 Task: Create a project with template Project Timeline with name Trailblazer with privacy Public and in the team Recorders . Create three sections in the project as To-Do, Doing and Done.
Action: Mouse moved to (51, 47)
Screenshot: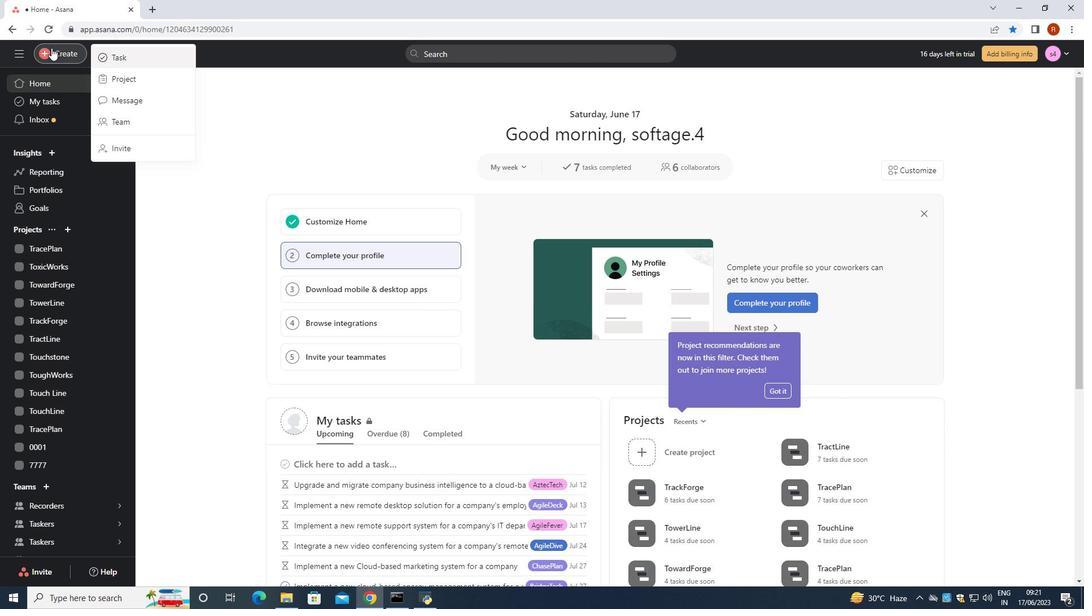 
Action: Mouse pressed left at (51, 47)
Screenshot: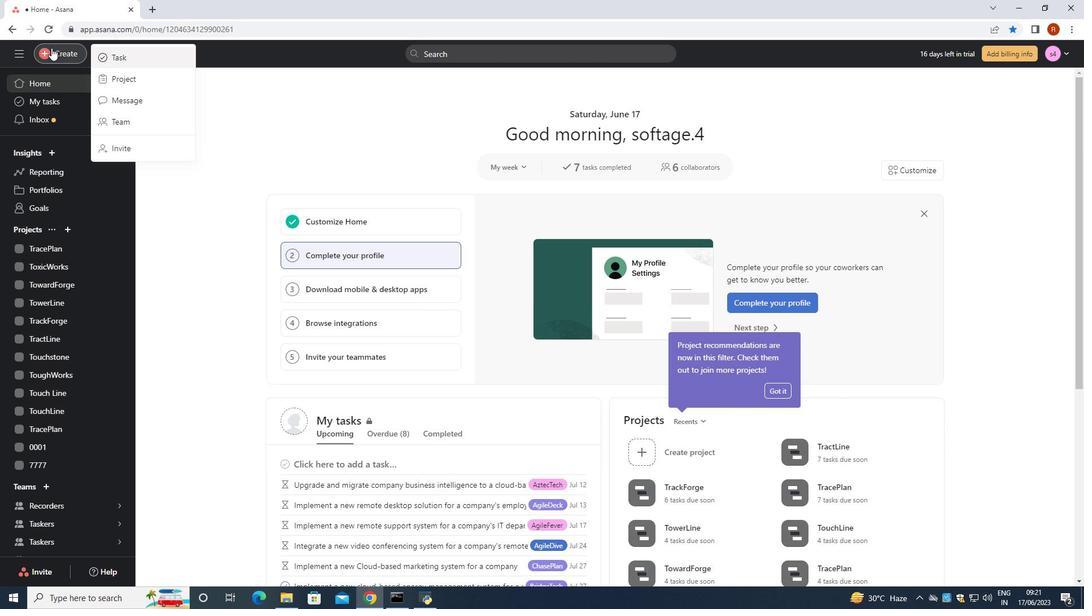 
Action: Mouse moved to (132, 83)
Screenshot: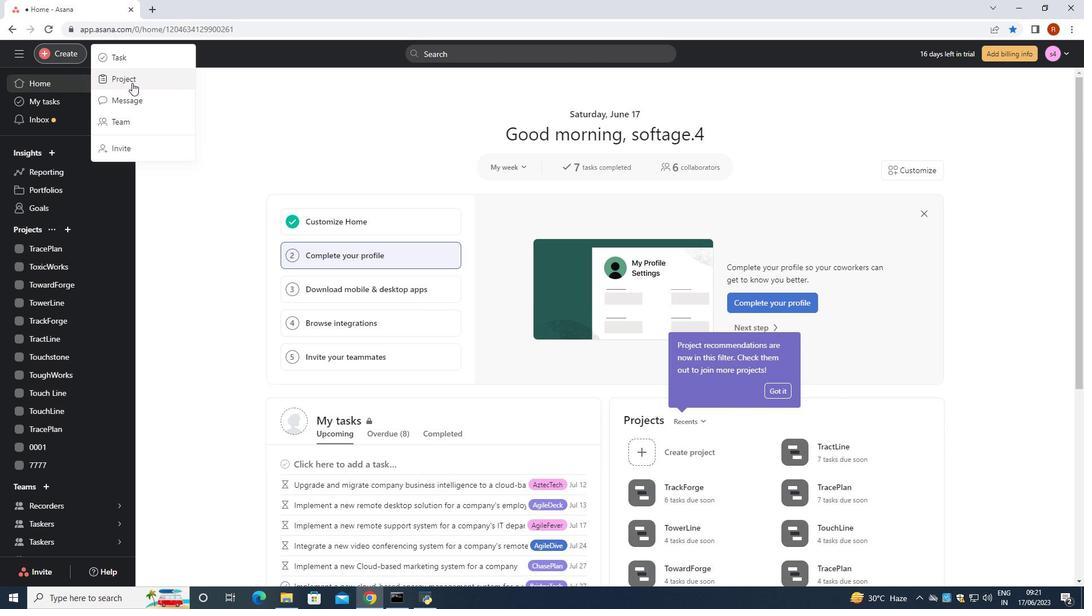 
Action: Mouse pressed left at (132, 83)
Screenshot: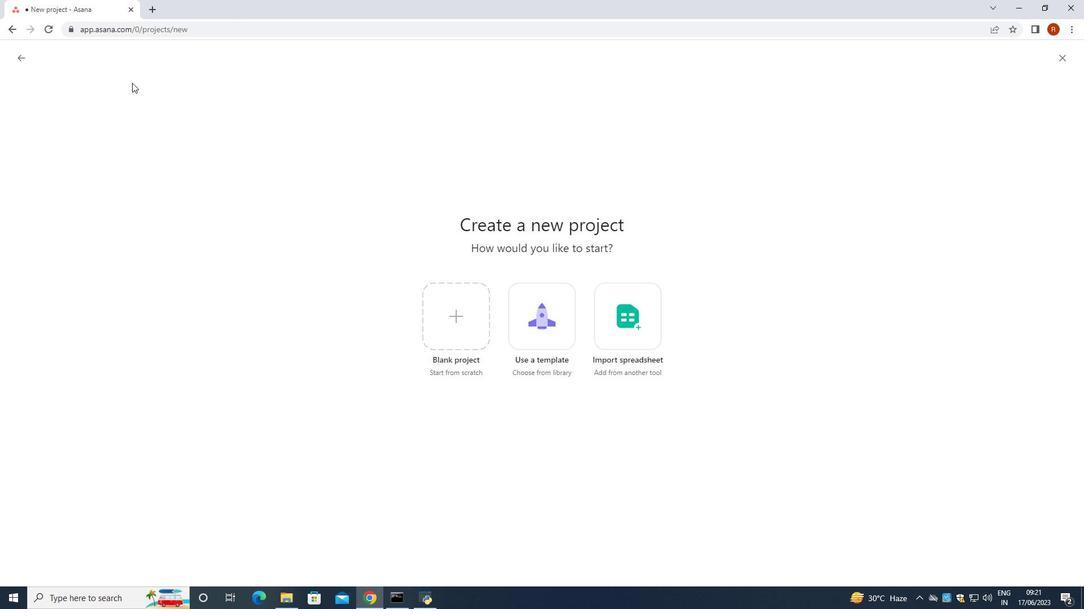 
Action: Mouse moved to (548, 306)
Screenshot: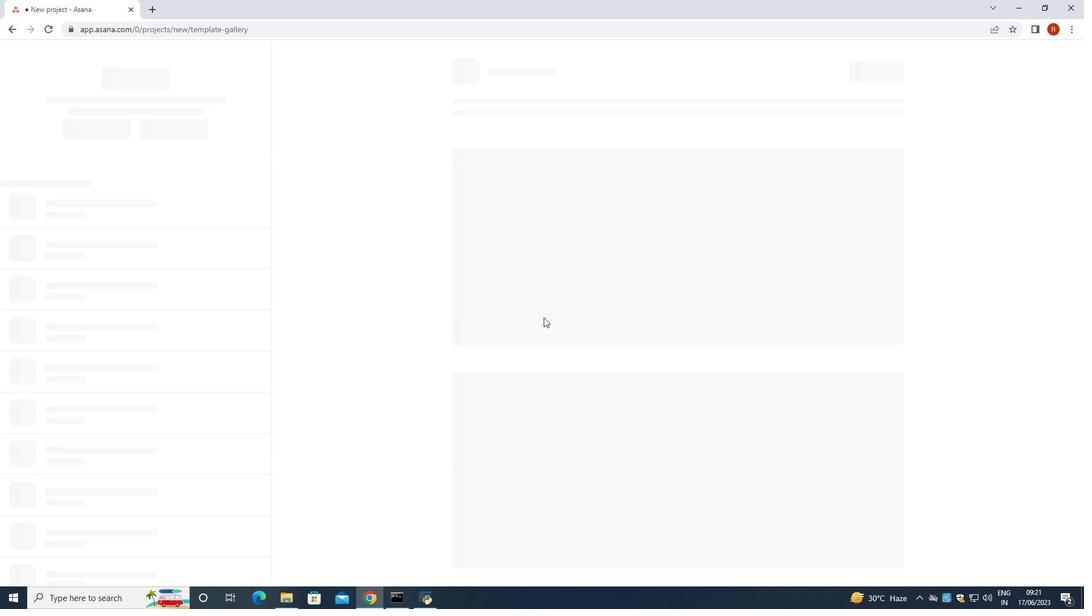 
Action: Mouse pressed left at (548, 306)
Screenshot: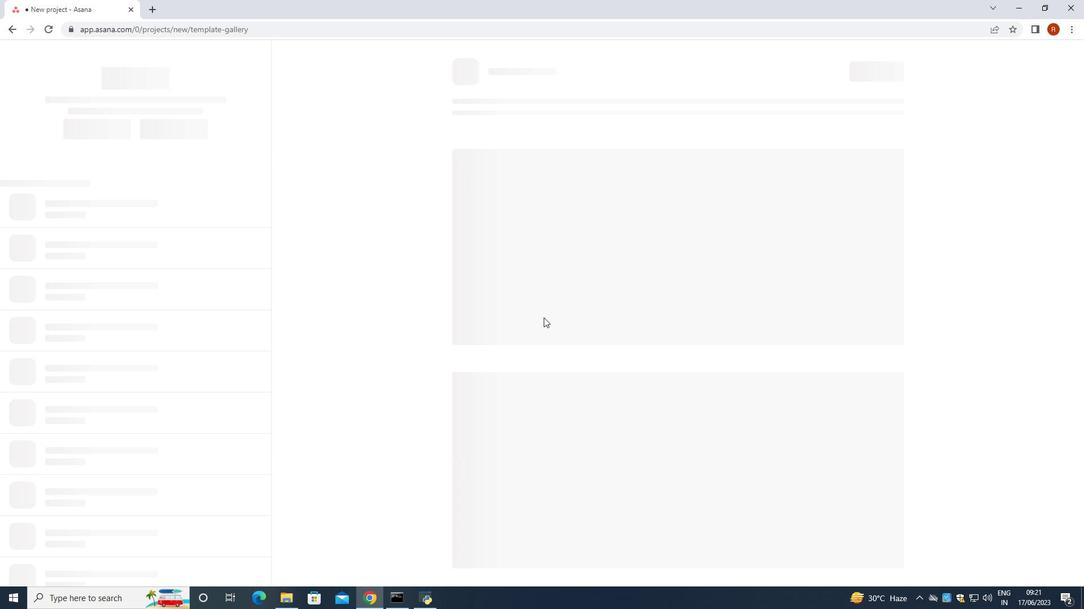 
Action: Mouse moved to (83, 298)
Screenshot: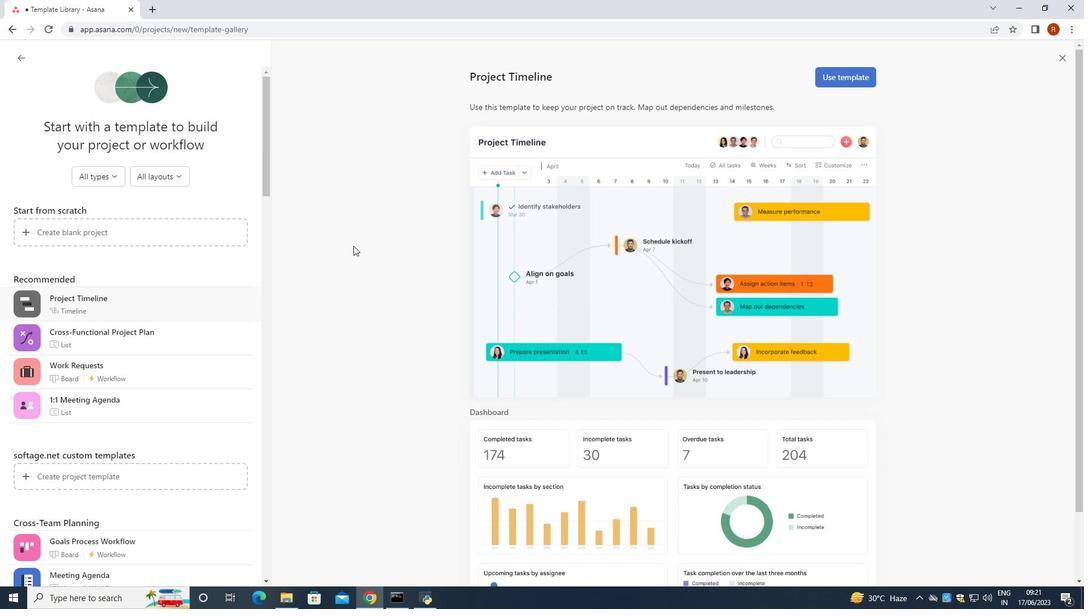 
Action: Mouse pressed left at (83, 298)
Screenshot: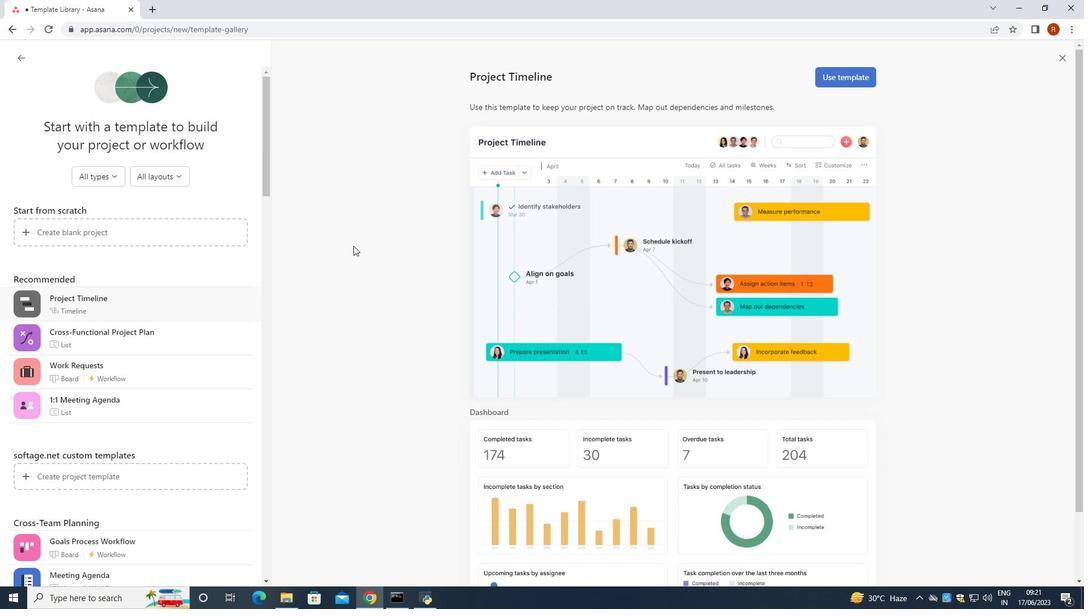 
Action: Mouse moved to (856, 75)
Screenshot: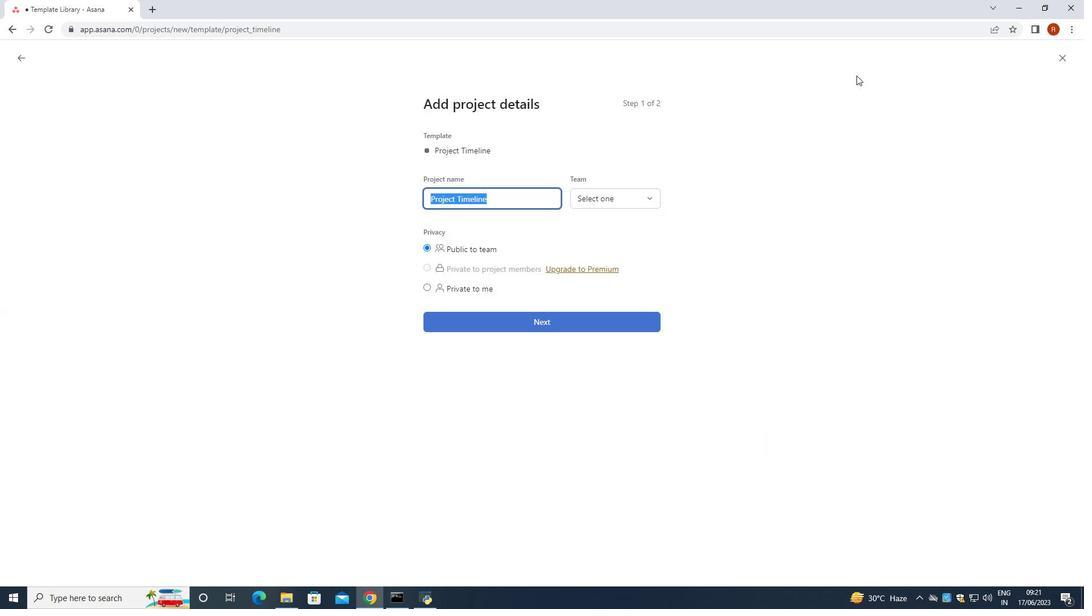 
Action: Mouse pressed left at (856, 75)
Screenshot: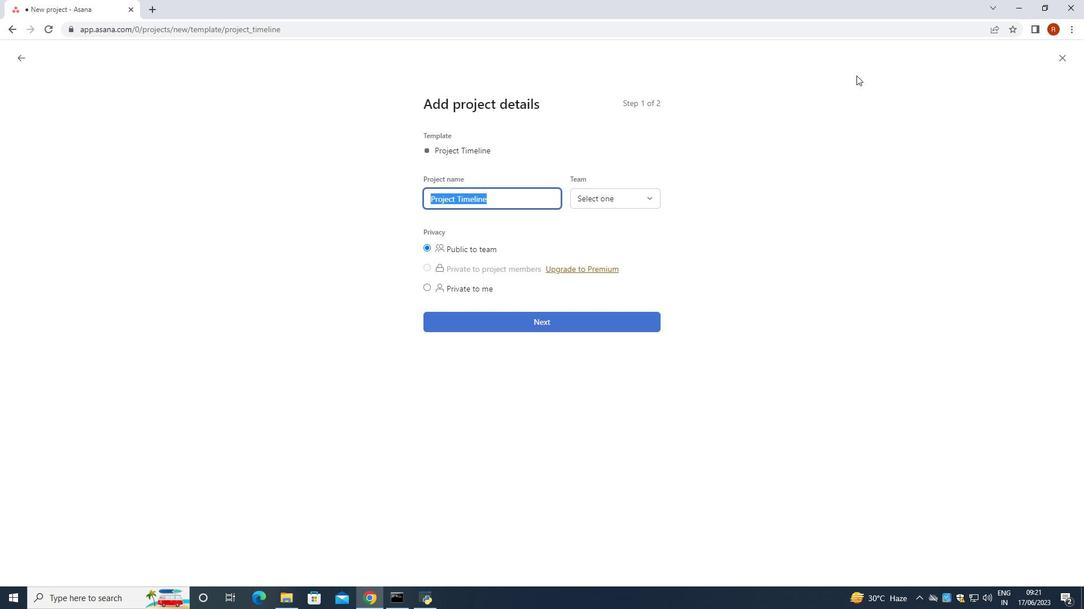 
Action: Mouse moved to (477, 155)
Screenshot: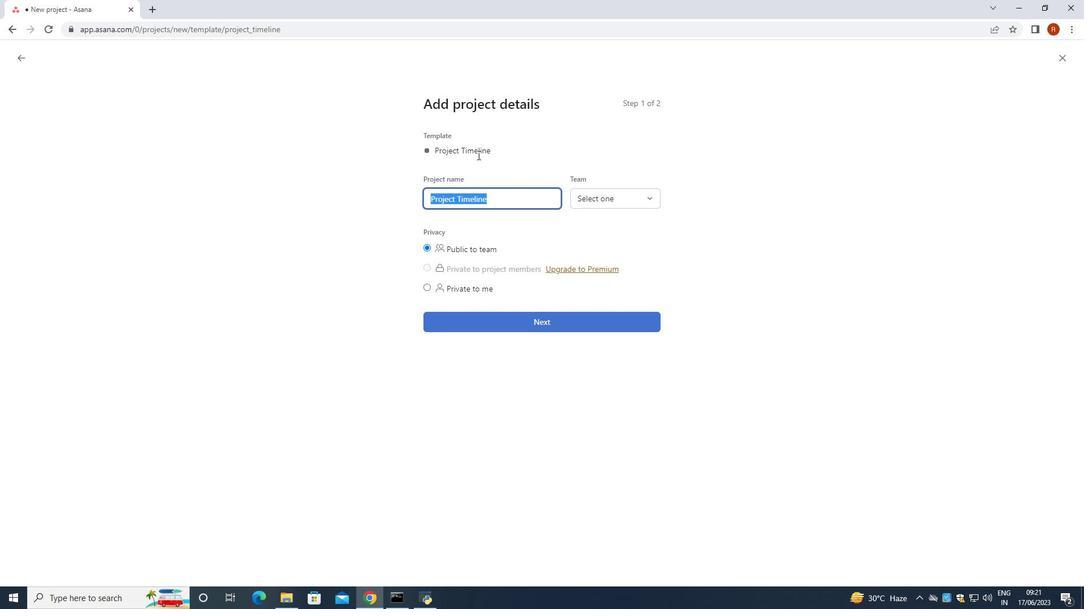 
Action: Key pressed <Key.backspace><Key.shift>Traiblazer
Screenshot: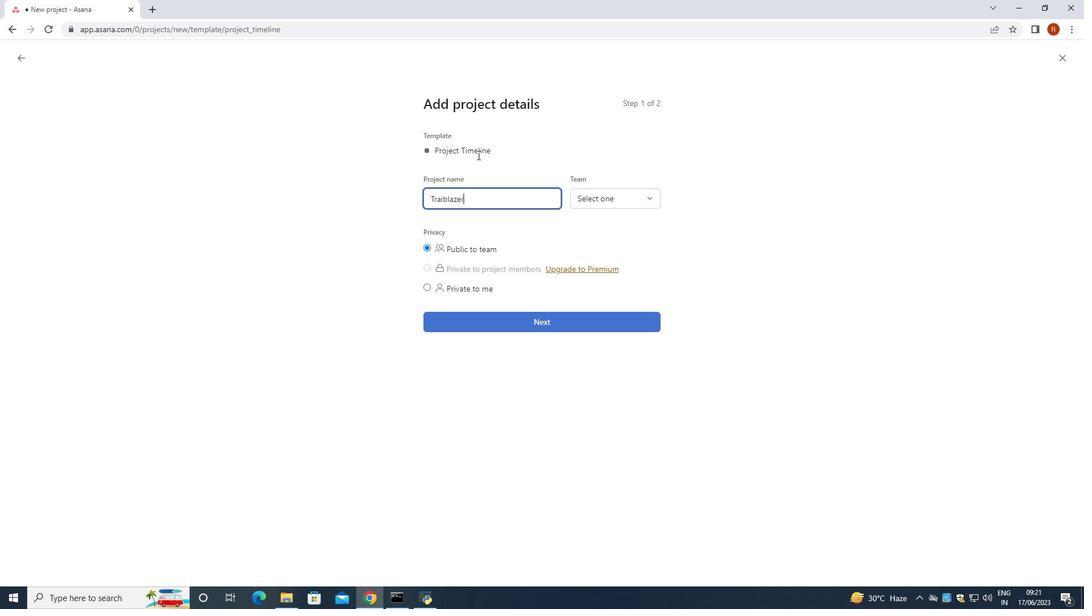 
Action: Mouse moved to (465, 251)
Screenshot: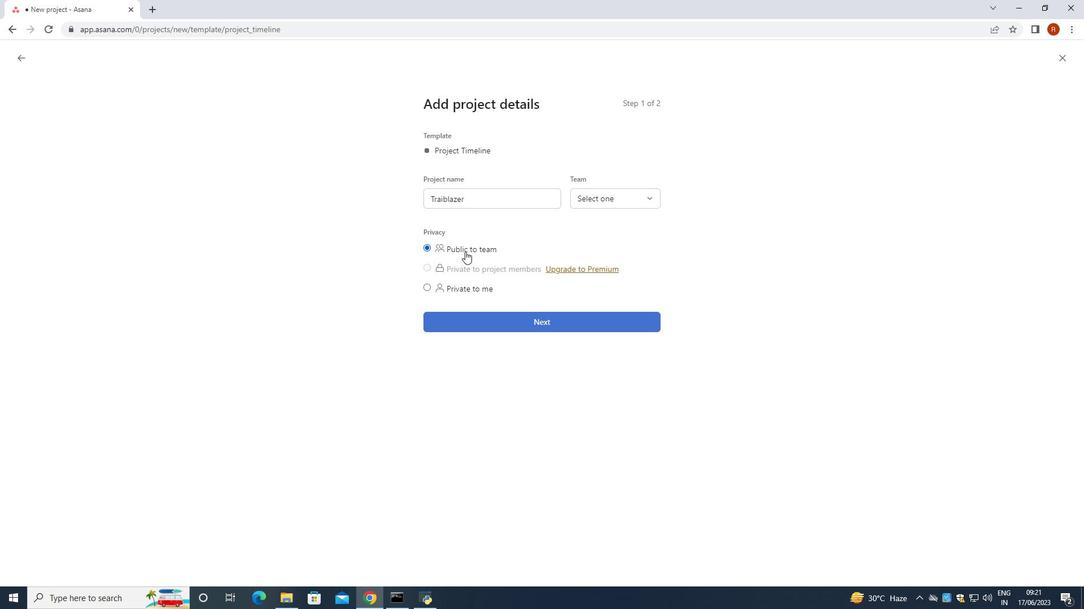 
Action: Mouse pressed left at (465, 251)
Screenshot: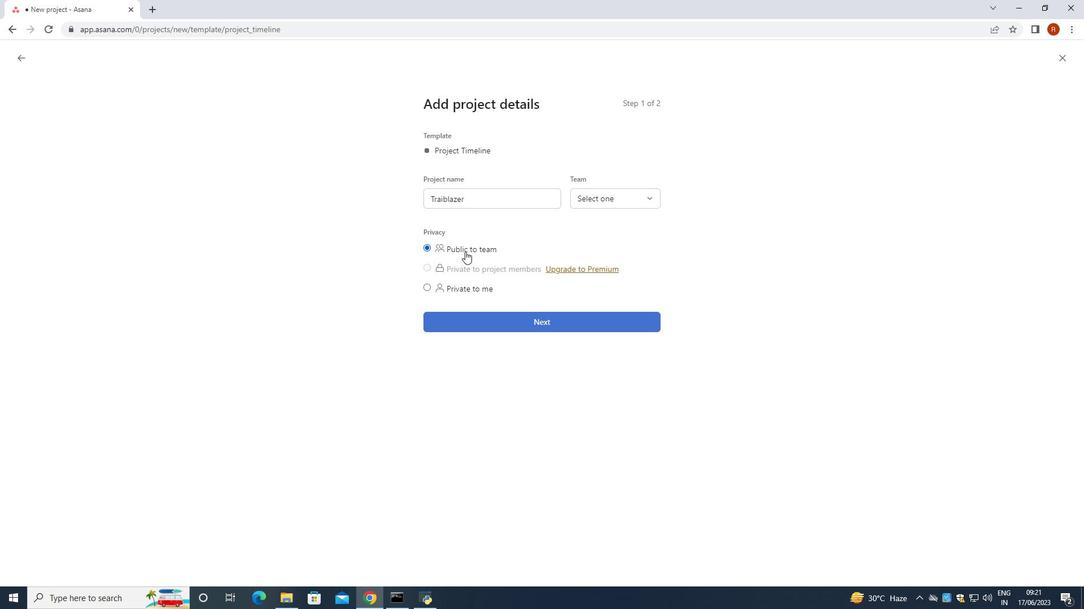 
Action: Mouse moved to (658, 196)
Screenshot: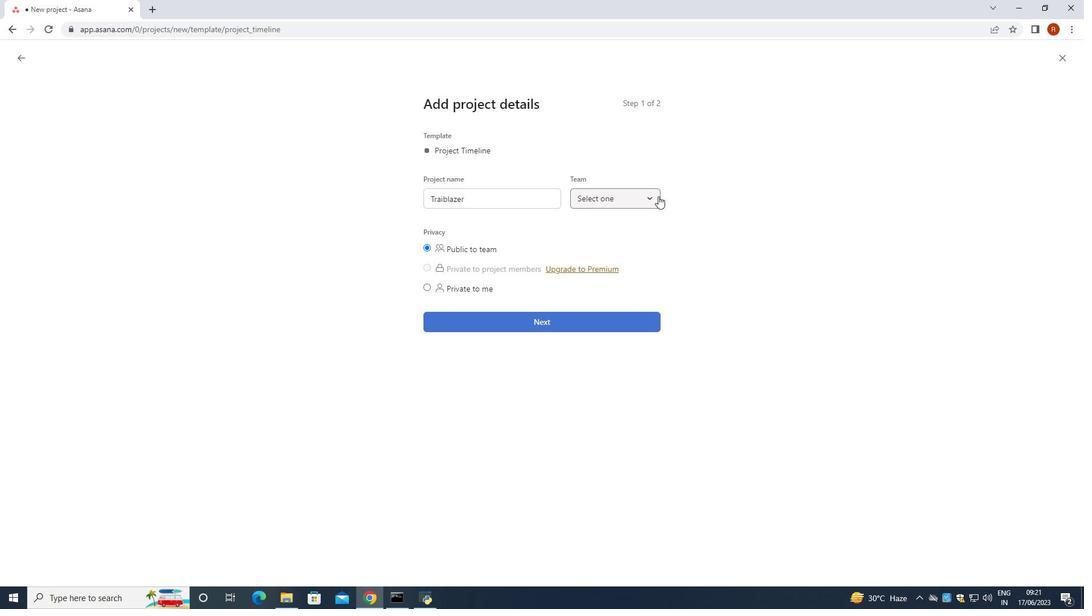 
Action: Mouse pressed left at (658, 196)
Screenshot: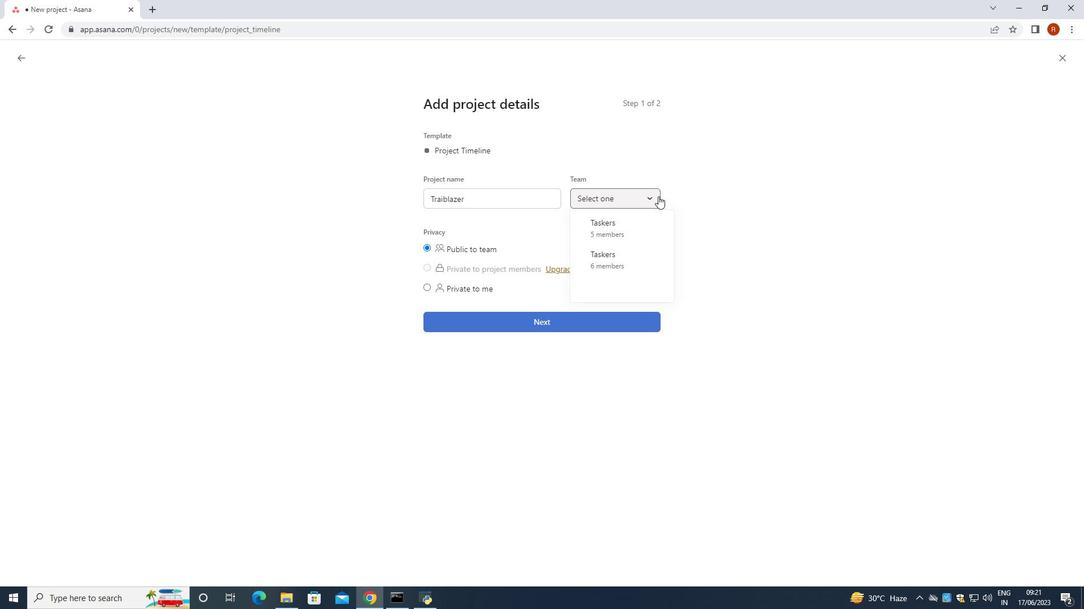 
Action: Mouse moved to (636, 233)
Screenshot: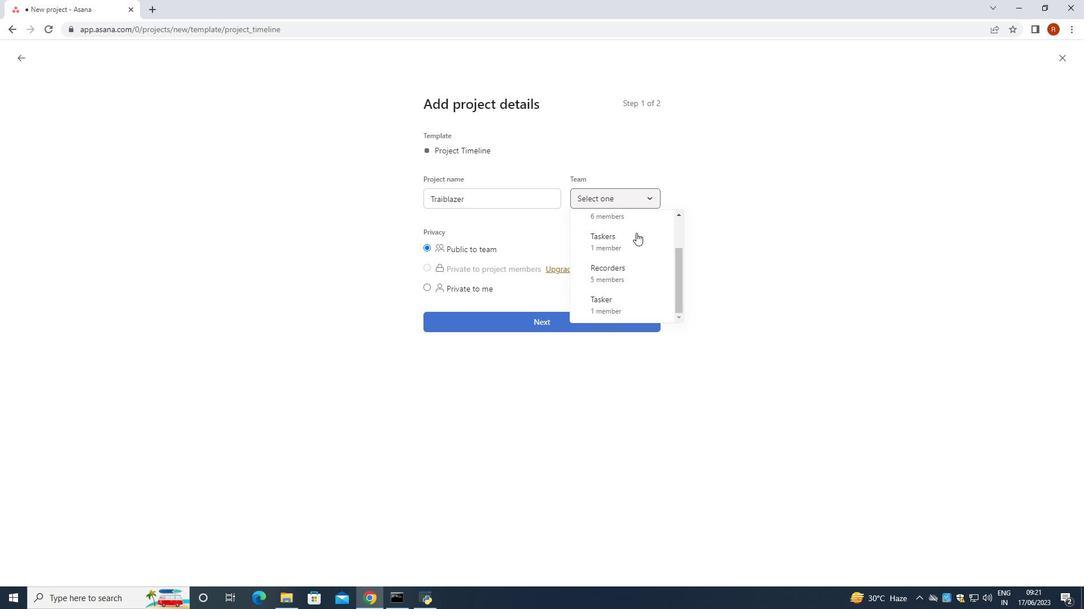 
Action: Mouse scrolled (636, 232) with delta (0, 0)
Screenshot: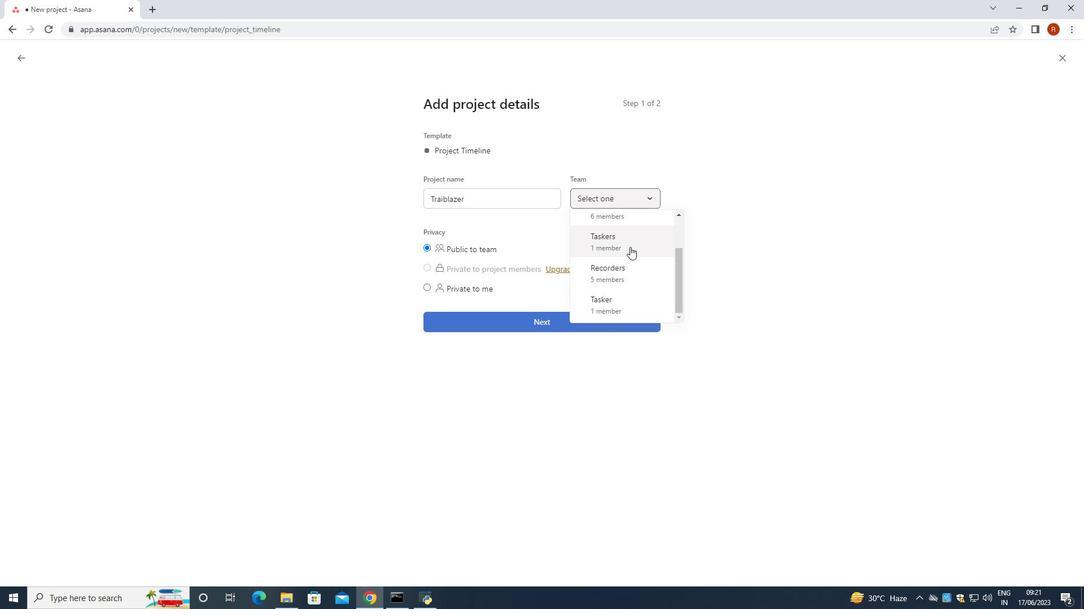 
Action: Mouse moved to (621, 276)
Screenshot: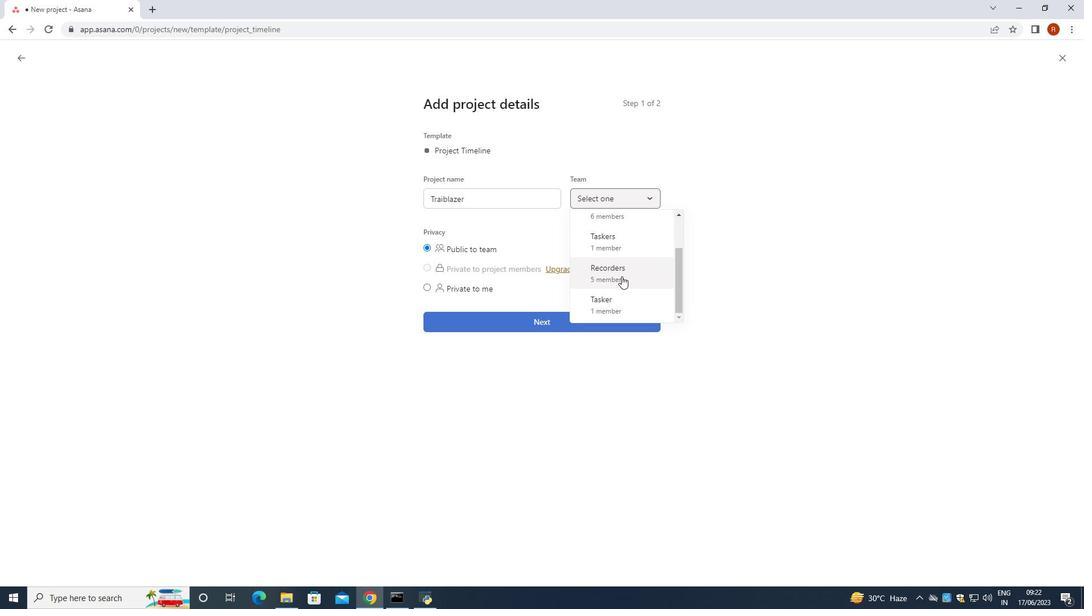 
Action: Mouse pressed left at (621, 276)
Screenshot: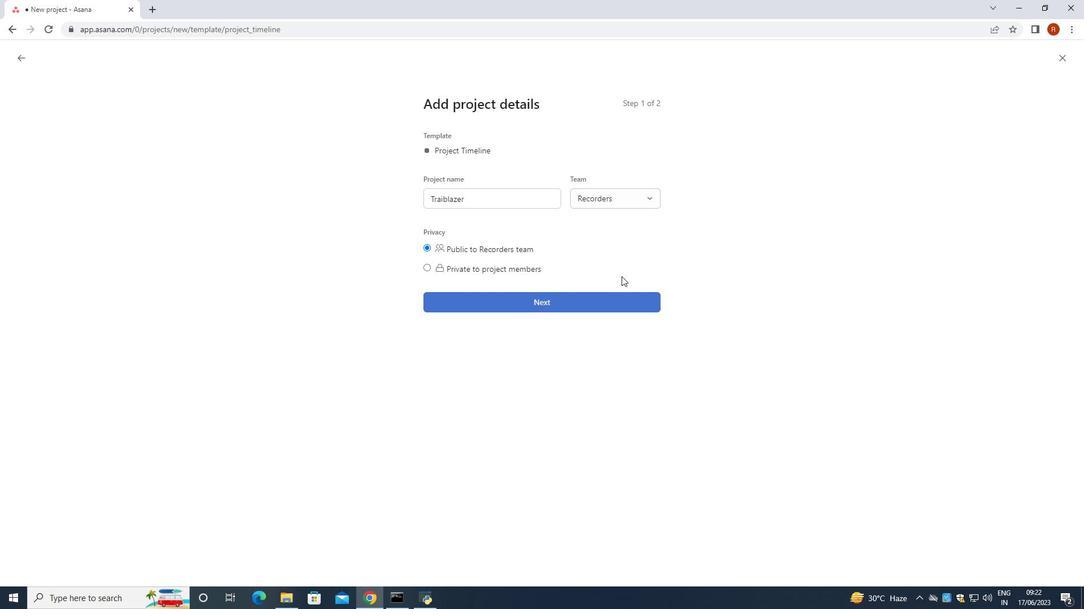 
Action: Mouse moved to (610, 305)
Screenshot: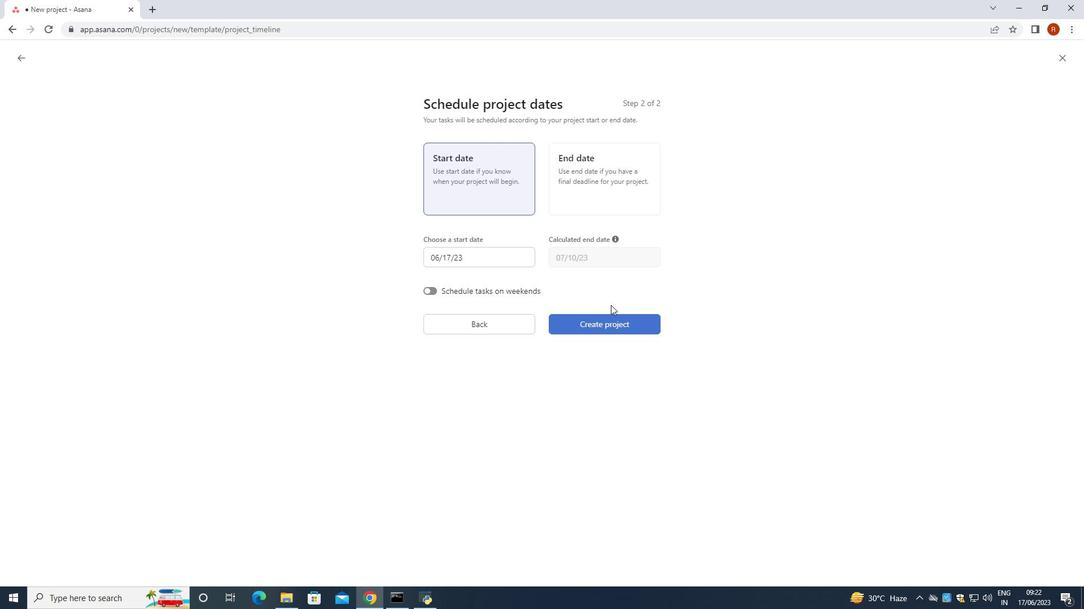 
Action: Mouse pressed left at (610, 305)
Screenshot: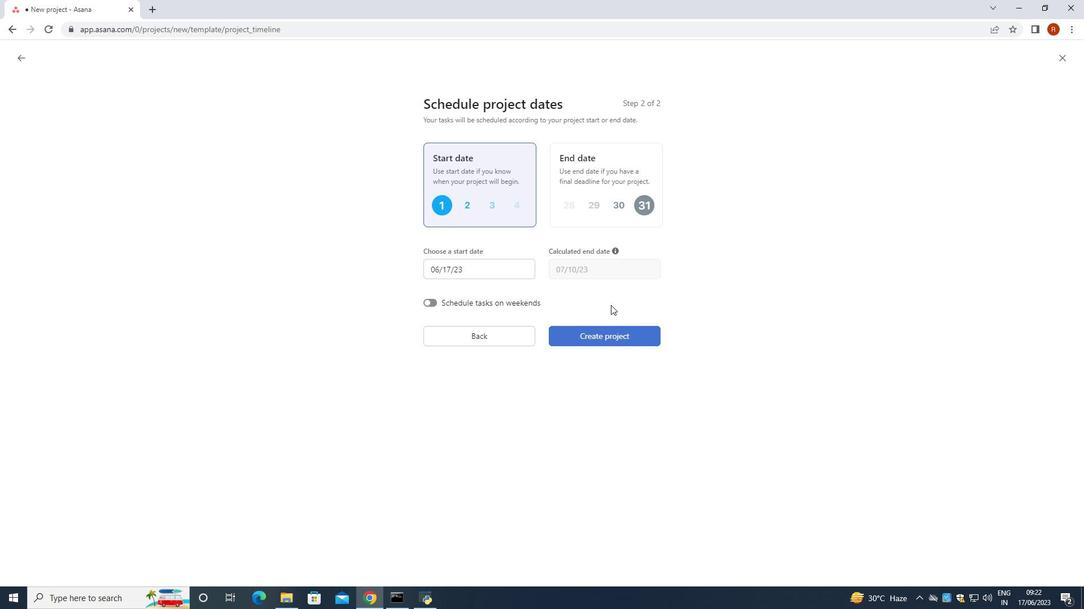 
Action: Mouse moved to (599, 340)
Screenshot: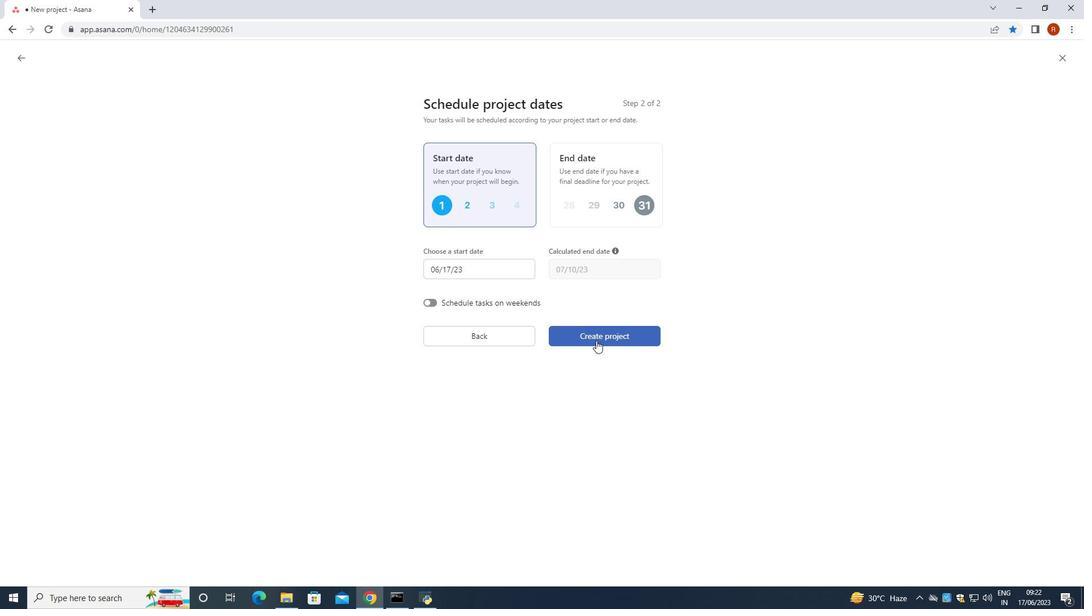 
Action: Mouse pressed left at (599, 340)
Screenshot: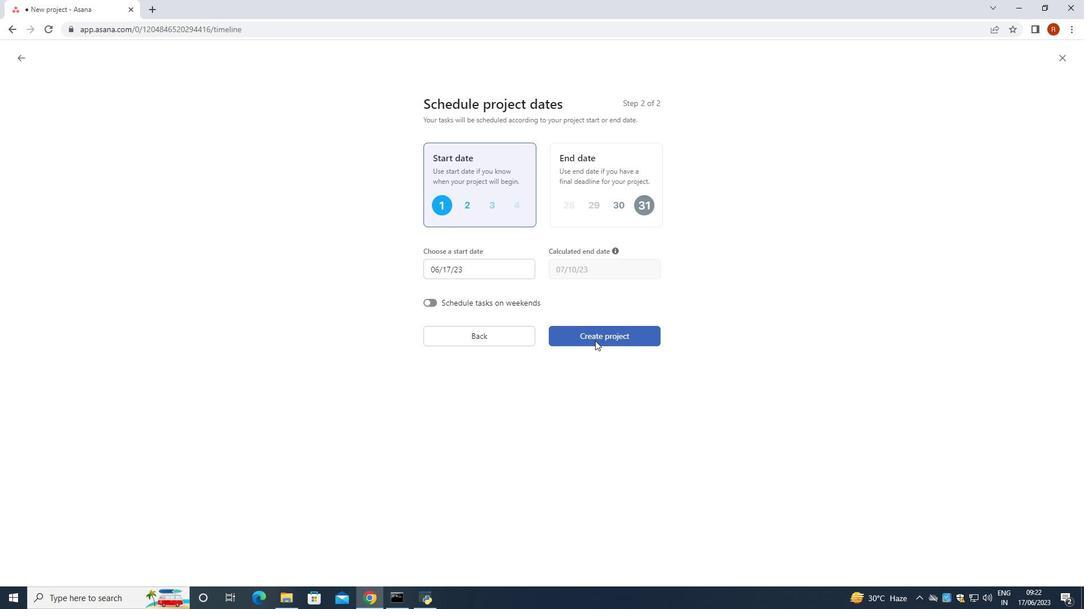 
Action: Mouse moved to (130, 514)
Screenshot: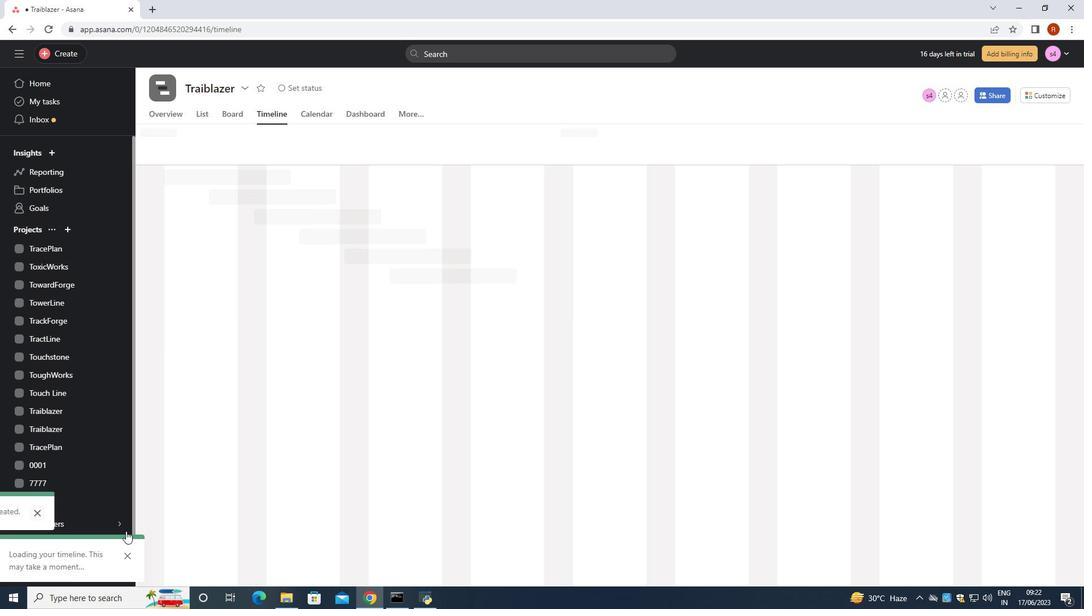 
Action: Mouse pressed left at (130, 514)
Screenshot: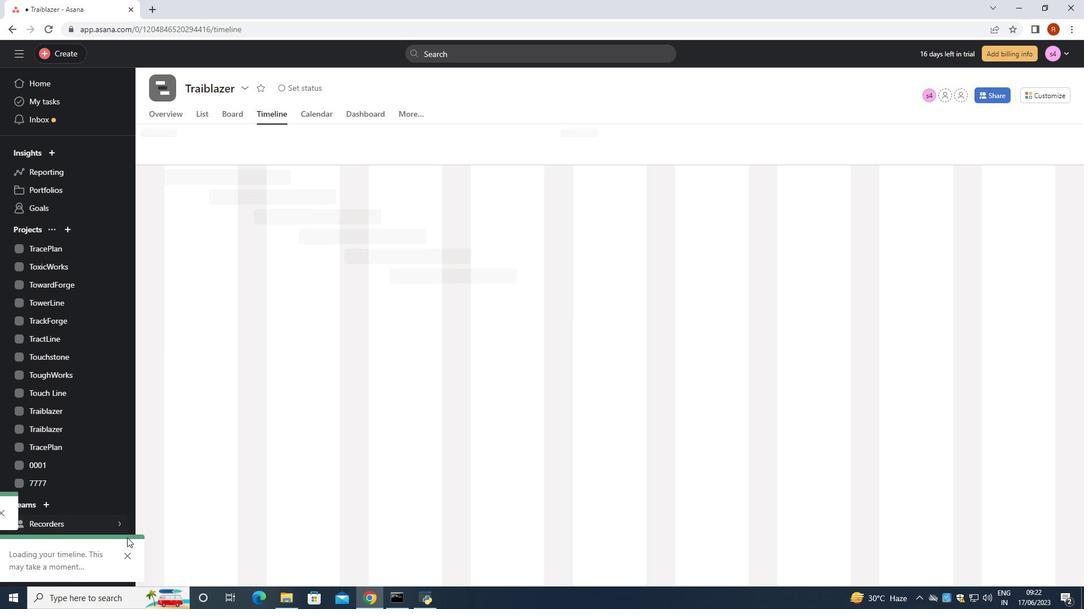 
Action: Mouse moved to (128, 559)
Screenshot: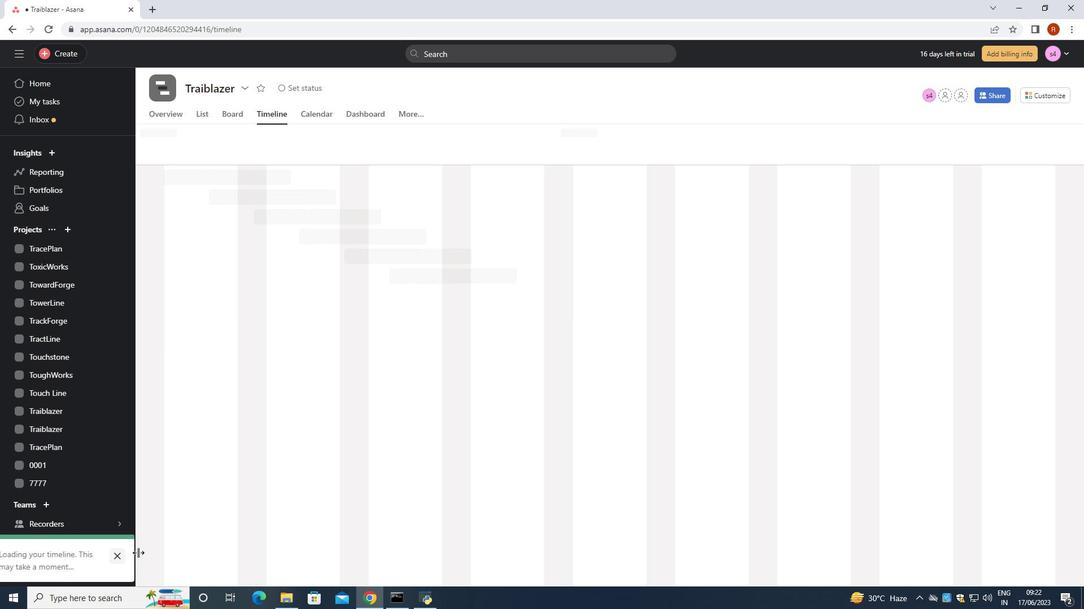 
Action: Mouse pressed left at (128, 559)
Screenshot: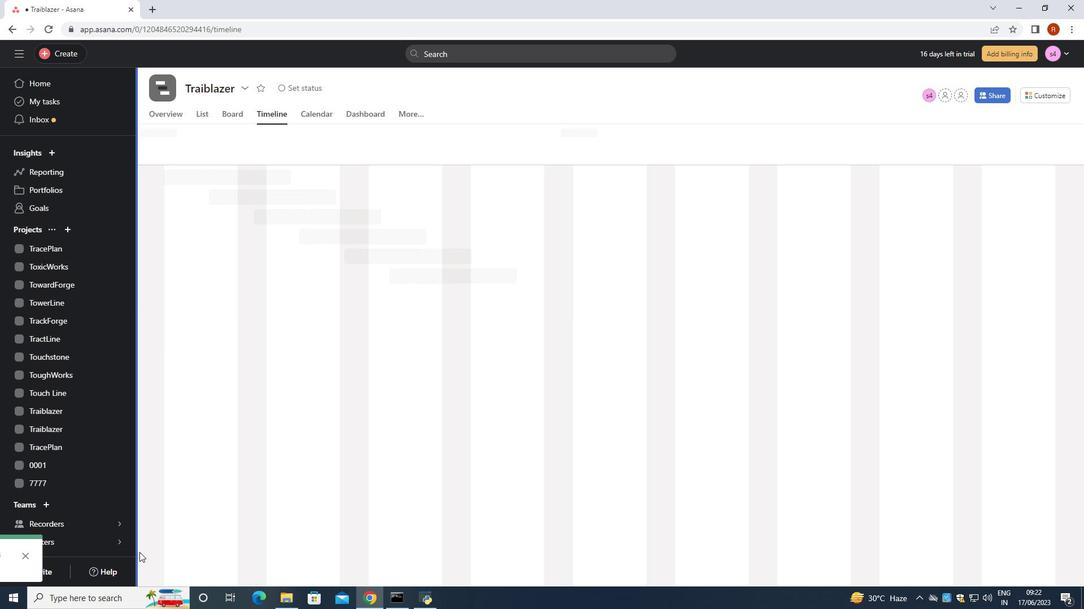 
Action: Mouse moved to (195, 366)
Screenshot: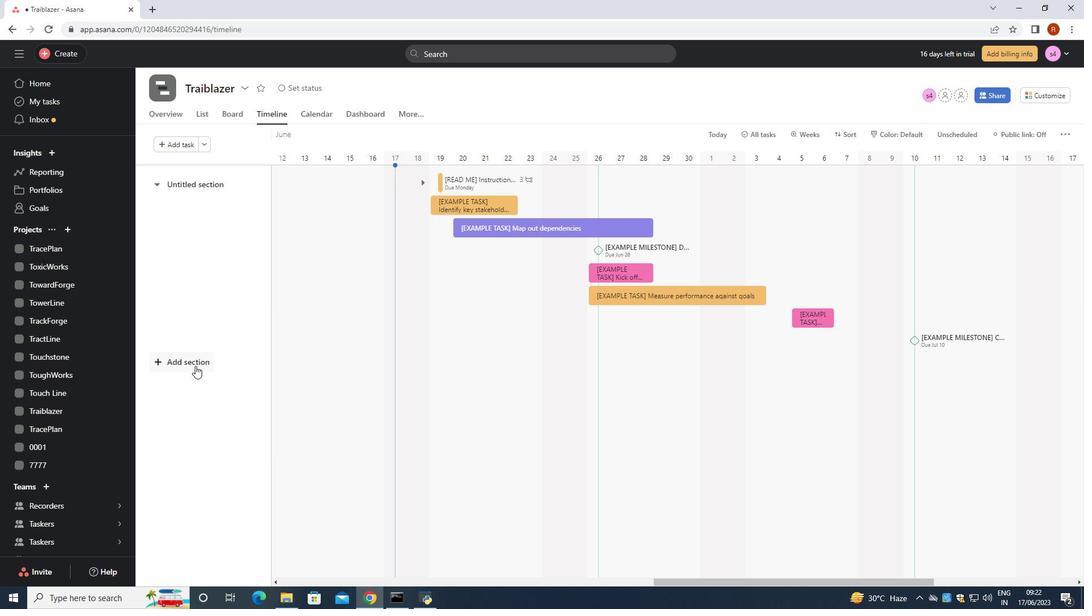 
Action: Mouse pressed left at (195, 366)
Screenshot: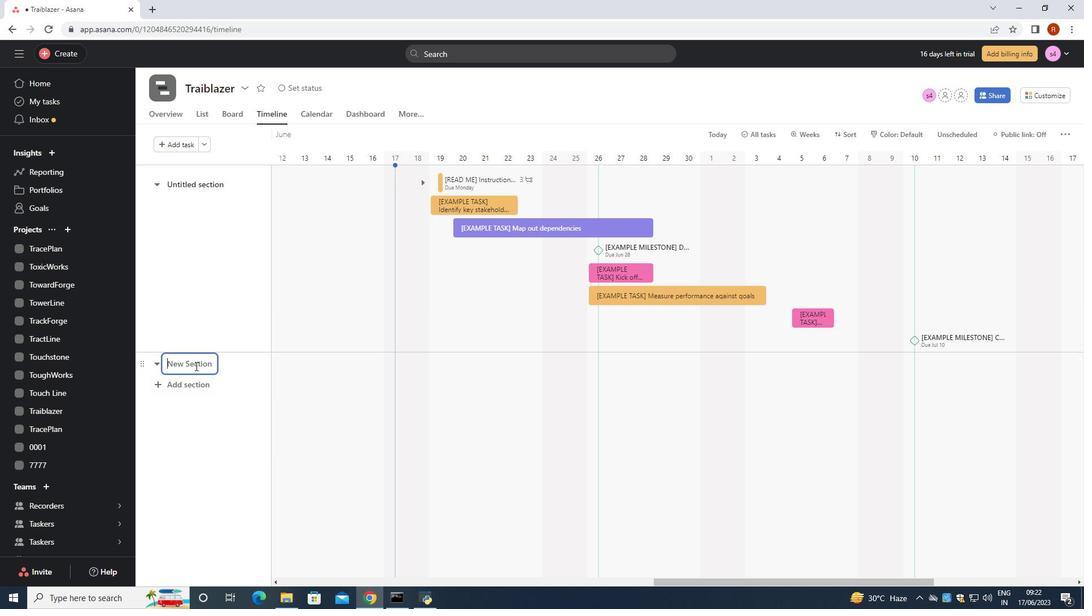 
Action: Key pressed ctrl+T
Screenshot: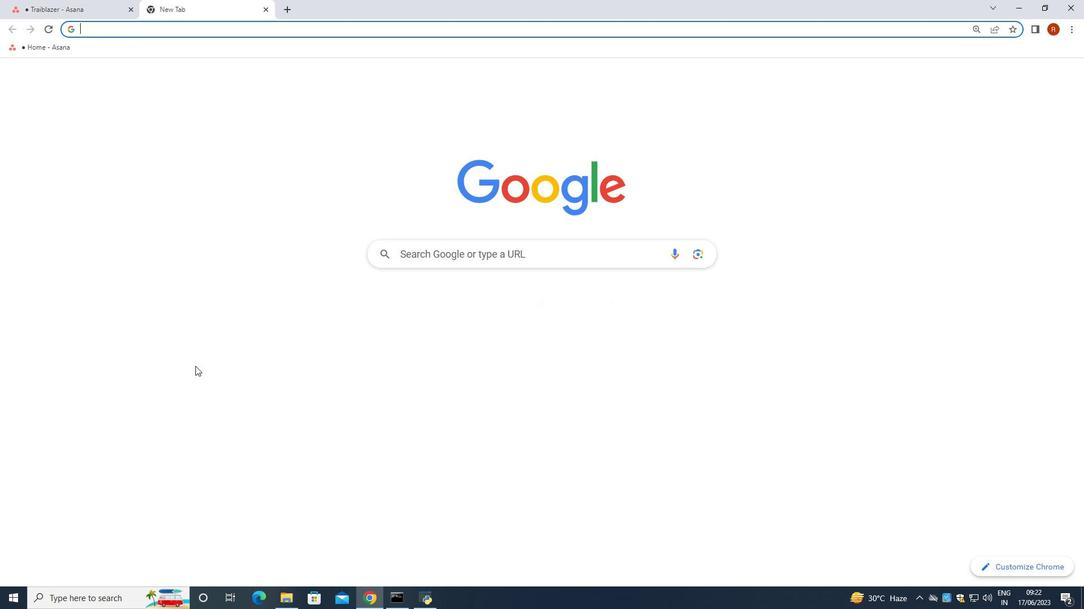 
Action: Mouse moved to (111, 10)
Screenshot: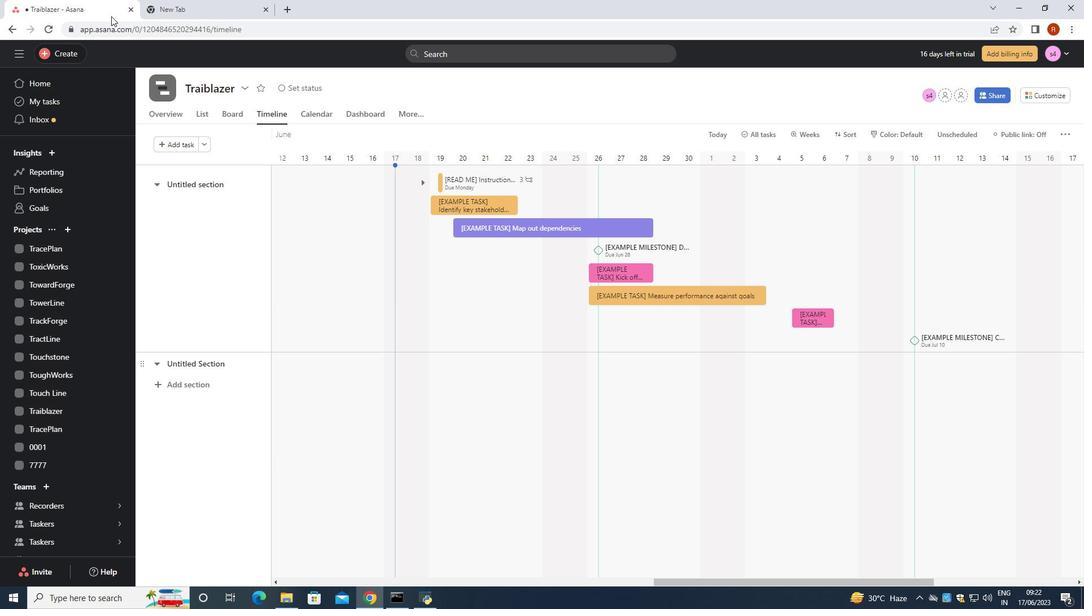 
Action: Mouse pressed left at (111, 10)
Screenshot: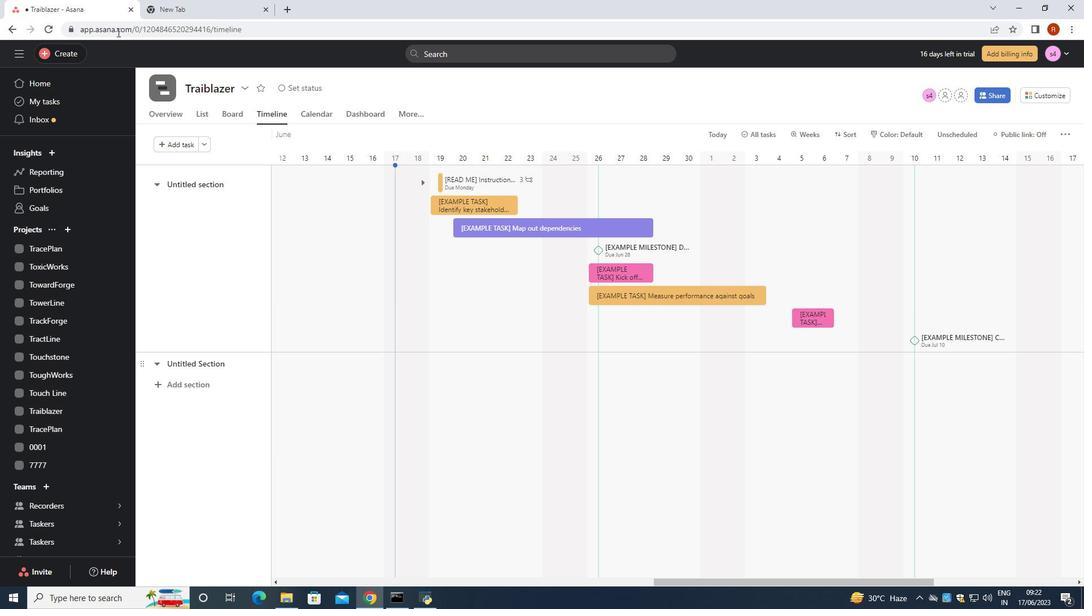 
Action: Mouse moved to (198, 377)
Screenshot: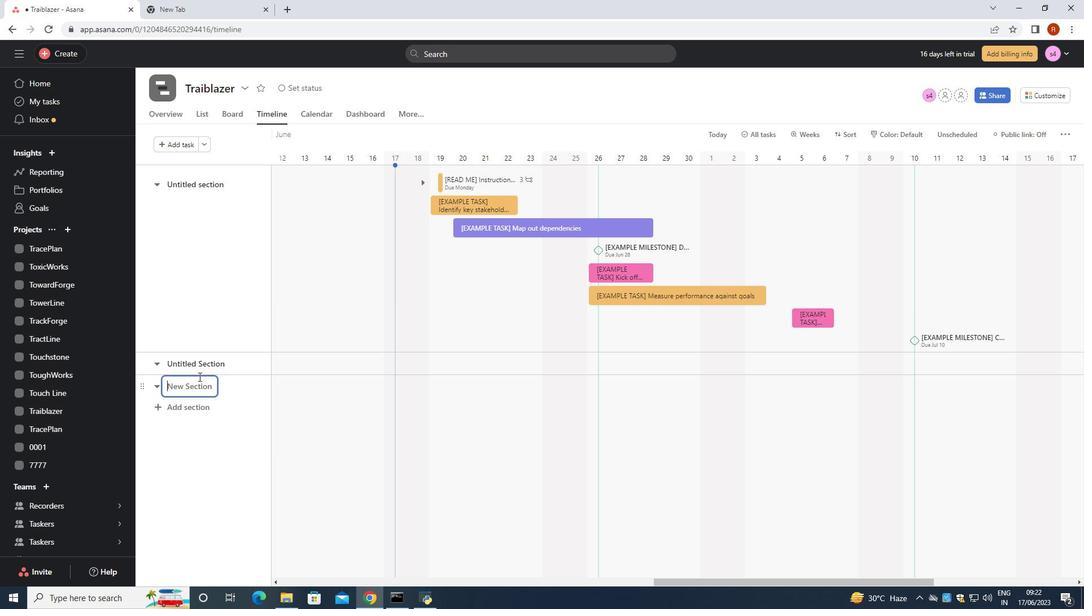 
Action: Mouse pressed left at (198, 377)
Screenshot: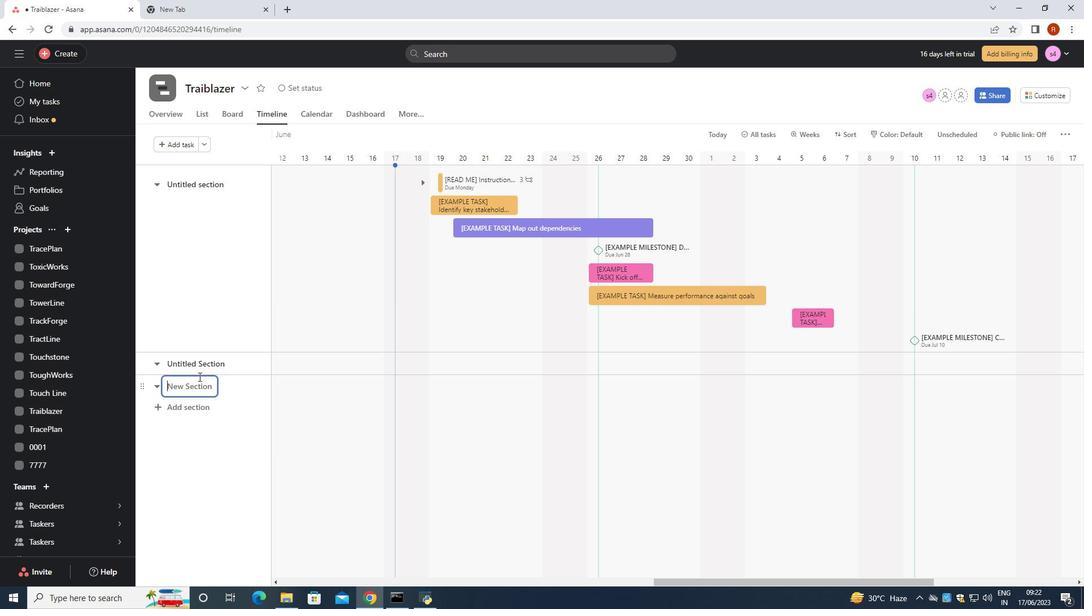 
Action: Key pressed <Key.shift><Key.shift><Key.shift><Key.shift><Key.shift><Key.shift><Key.shift><Key.shift><Key.shift><Key.shift><Key.shift><Key.shift><Key.shift><Key.shift><Key.shift><Key.shift><Key.shift><Key.shift><Key.shift><Key.shift><Key.shift><Key.shift><Key.shift><Key.shift><Key.shift><Key.shift><Key.shift>To-<Key.shift><Key.shift><Key.shift><Key.shift><Key.shift><Key.shift>Do
Screenshot: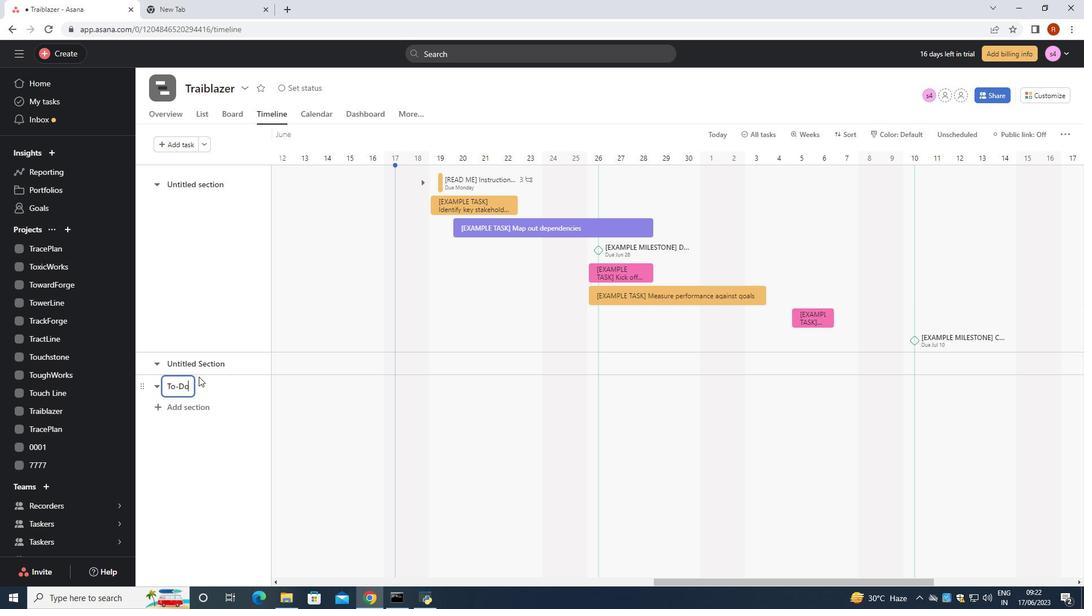 
Action: Mouse moved to (186, 404)
Screenshot: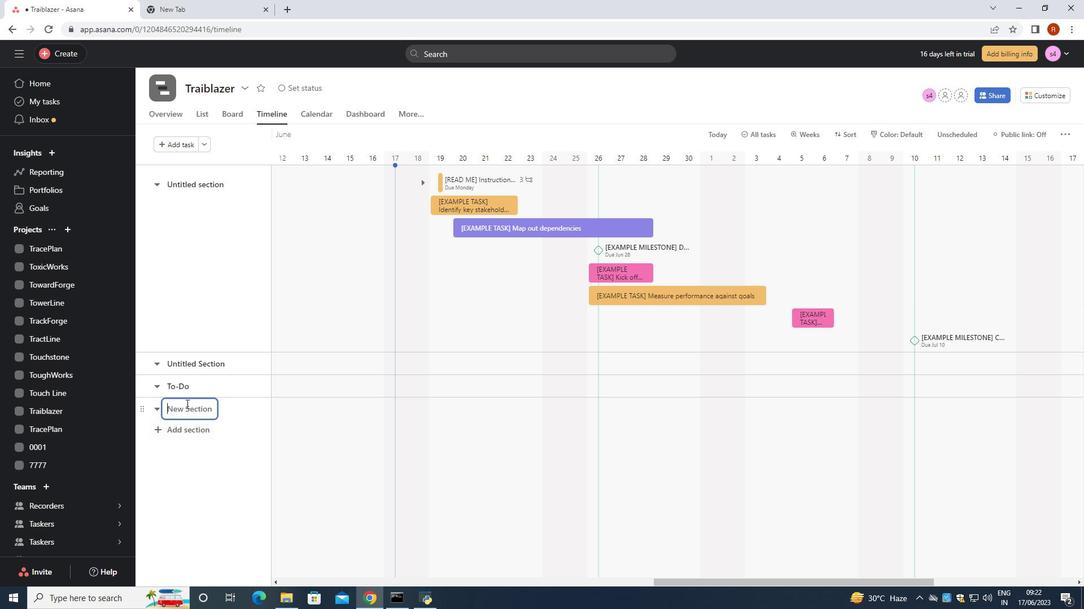 
Action: Mouse pressed left at (186, 404)
Screenshot: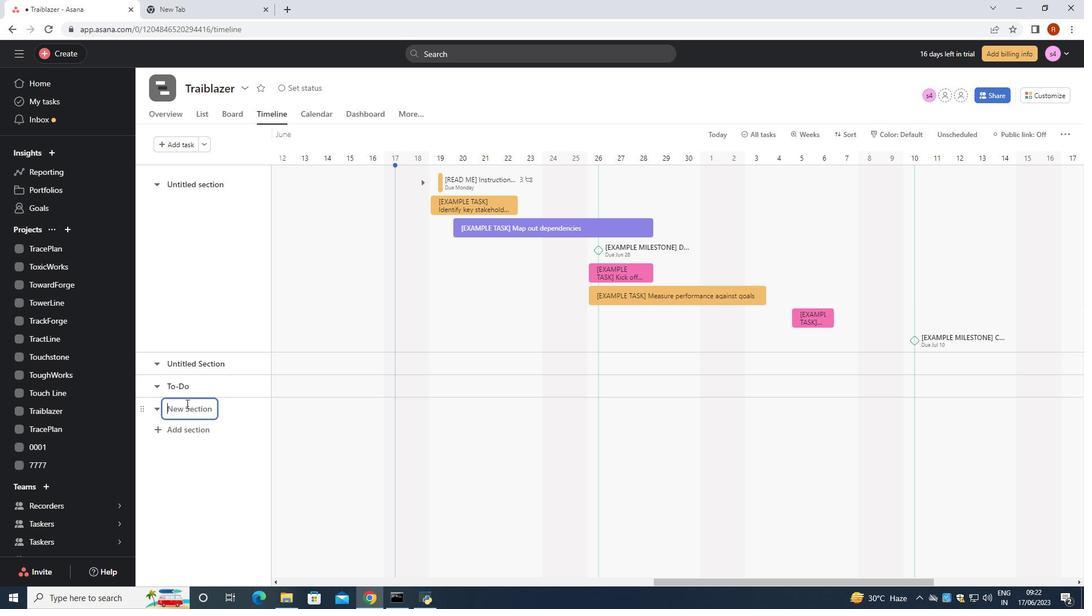 
Action: Key pressed <Key.shift><Key.shift><Key.shift><Key.shift><Key.shift><Key.shift><Key.shift><Key.shift><Key.shift><Key.shift>Doing
Screenshot: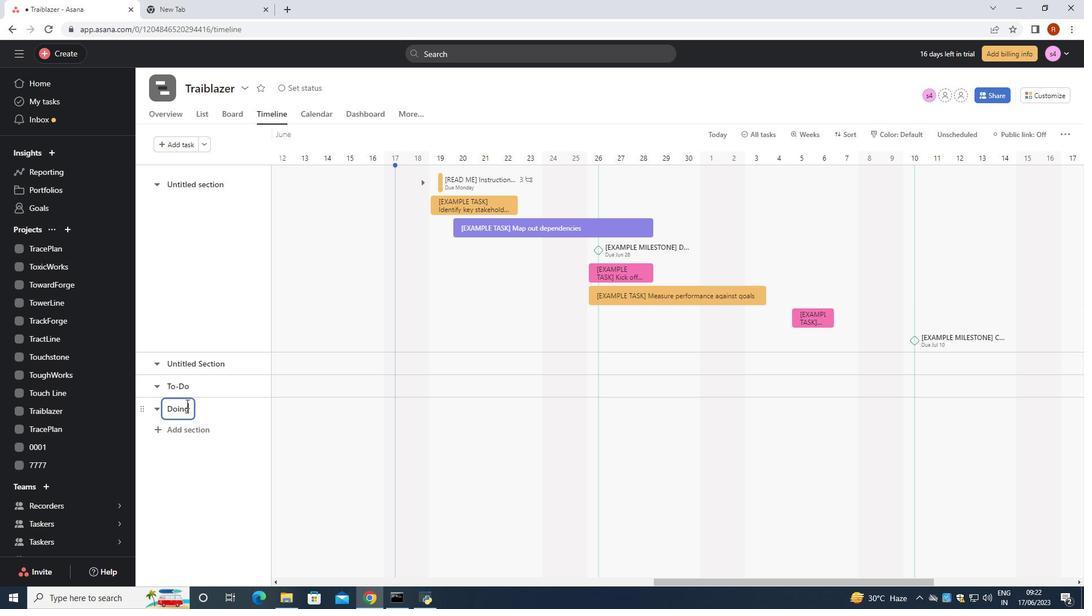 
Action: Mouse moved to (201, 428)
Screenshot: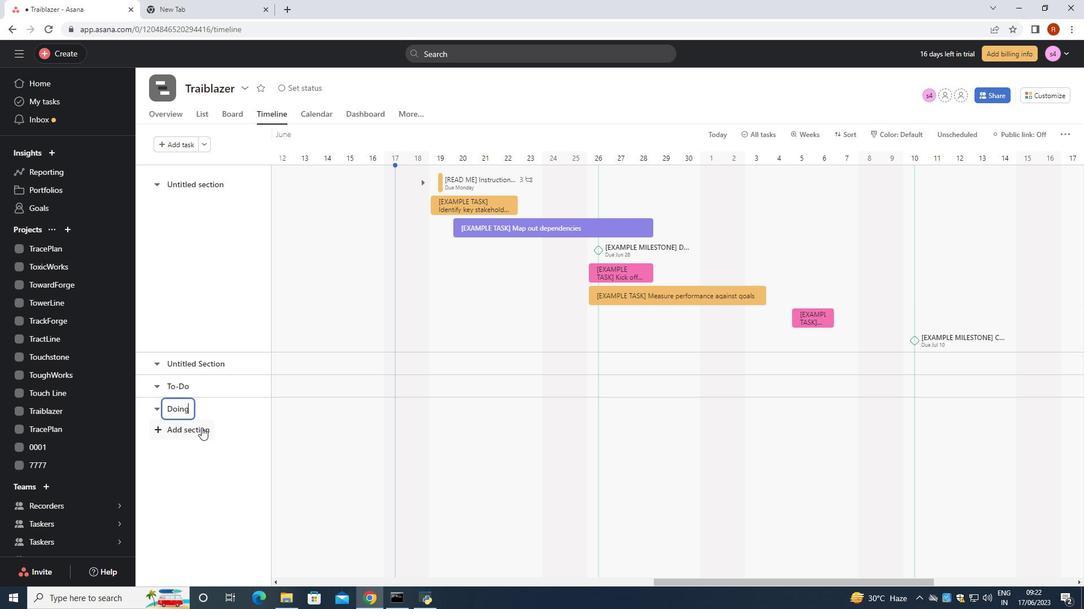 
Action: Mouse pressed left at (201, 428)
Screenshot: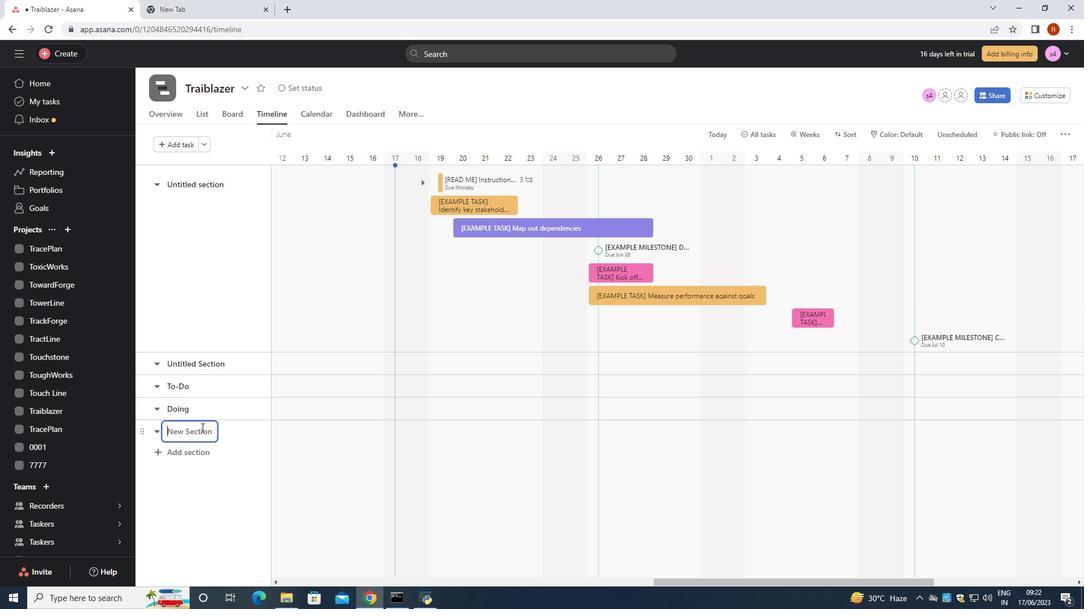 
Action: Key pressed <Key.shift><Key.shift><Key.shift><Key.shift>Done
Screenshot: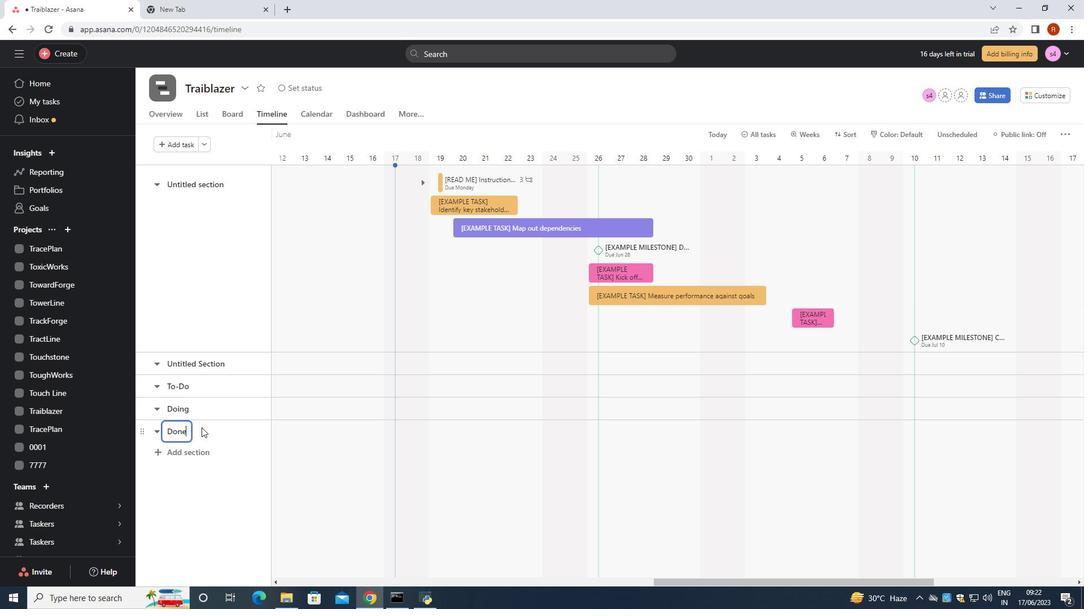 
Action: Mouse moved to (212, 431)
Screenshot: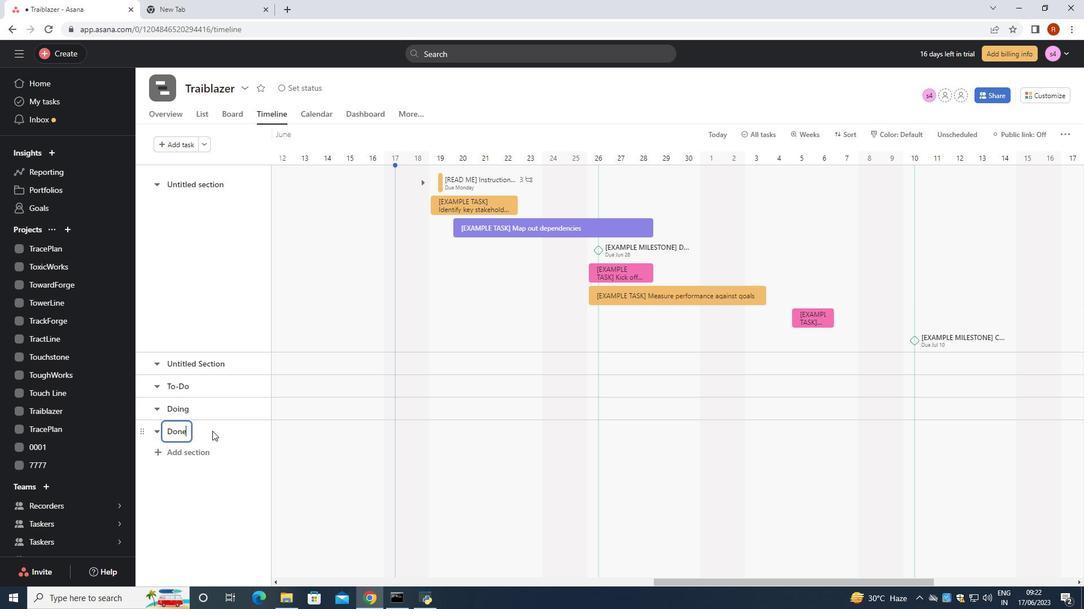 
